 Task: Create a schedule automation trigger every year on the 3rd of March at 01:00 PM.
Action: Mouse moved to (1170, 327)
Screenshot: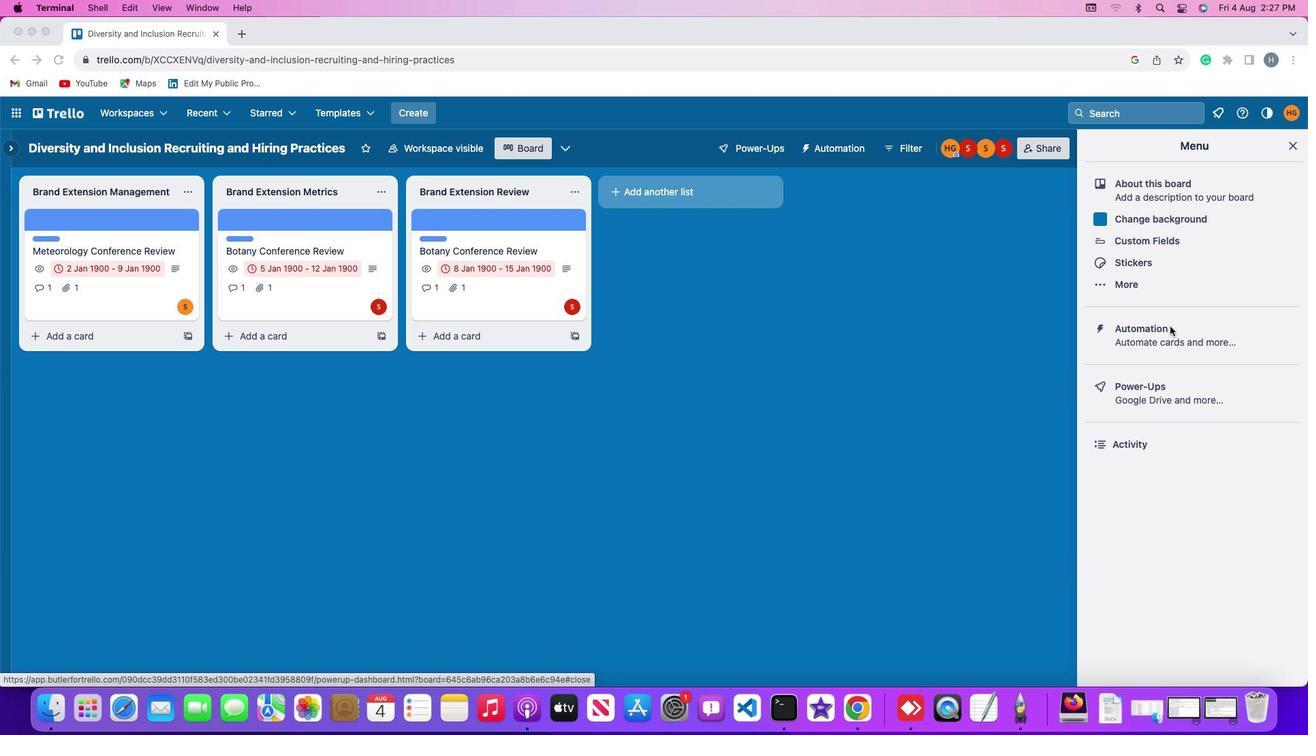 
Action: Mouse pressed left at (1170, 327)
Screenshot: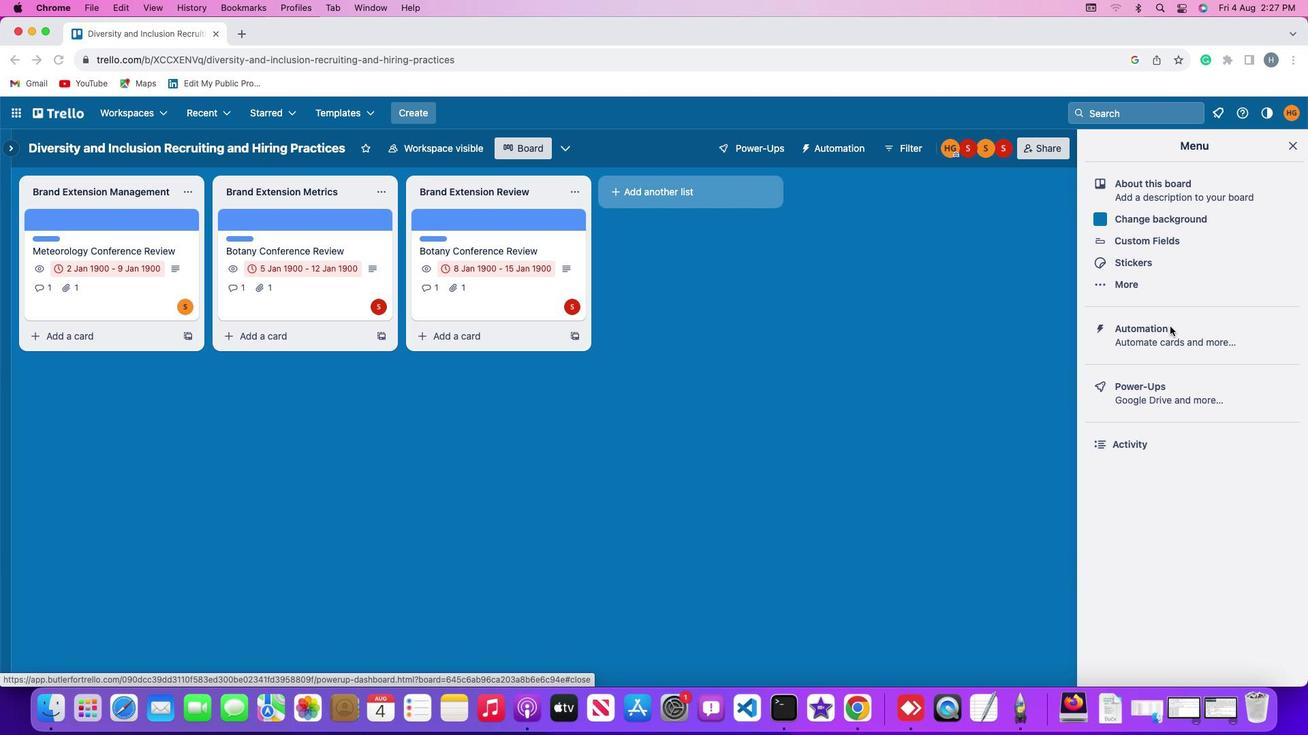 
Action: Mouse pressed left at (1170, 327)
Screenshot: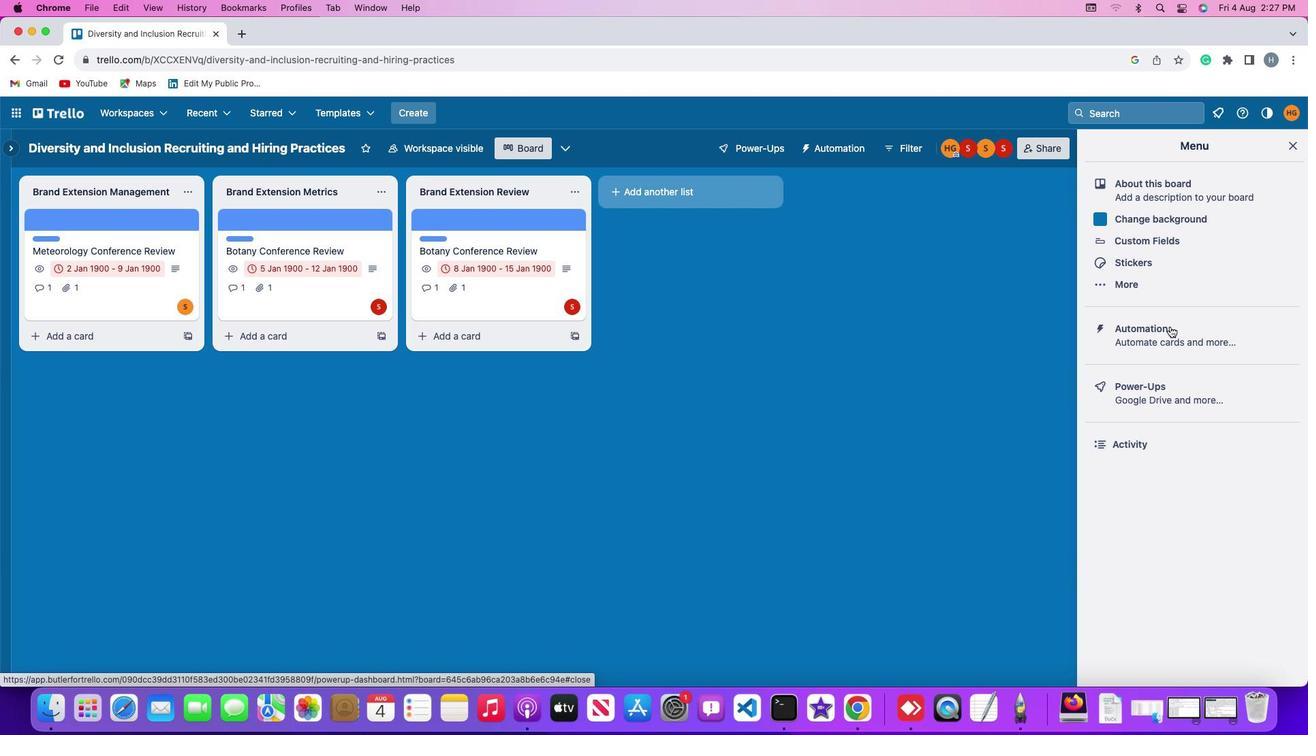 
Action: Mouse moved to (95, 292)
Screenshot: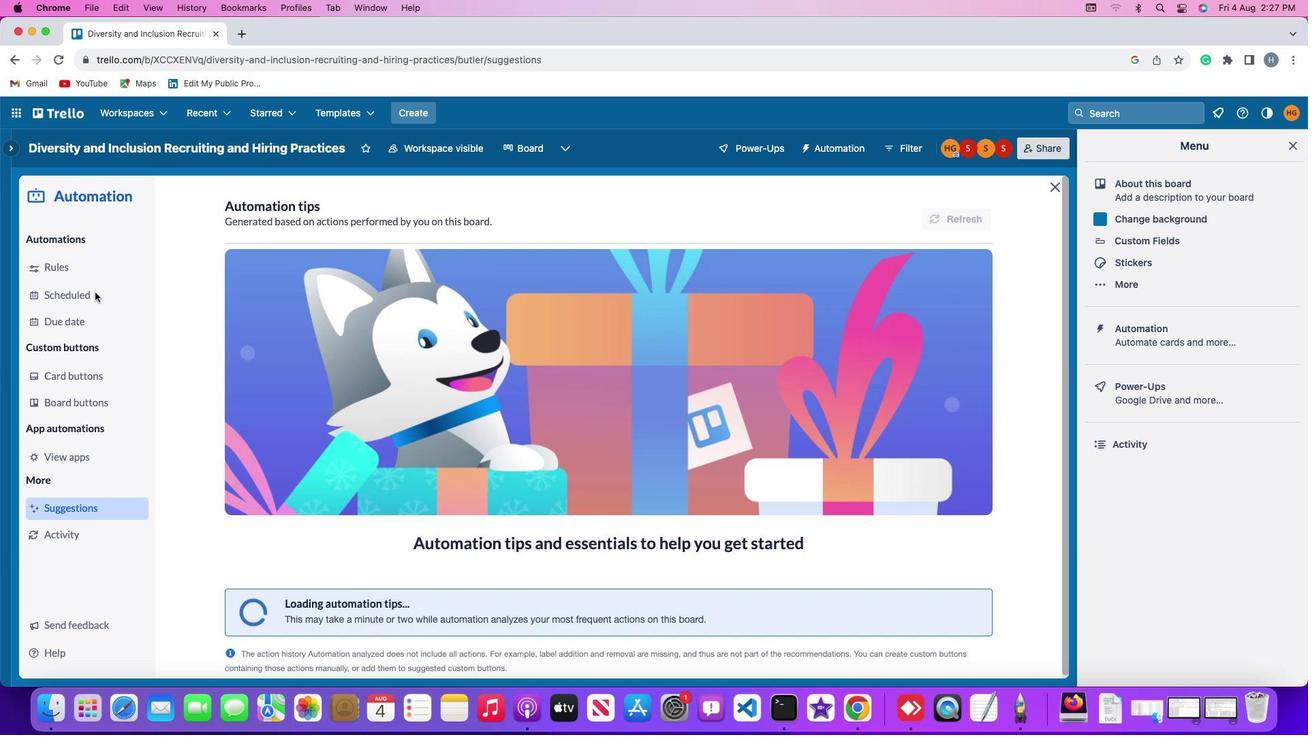 
Action: Mouse pressed left at (95, 292)
Screenshot: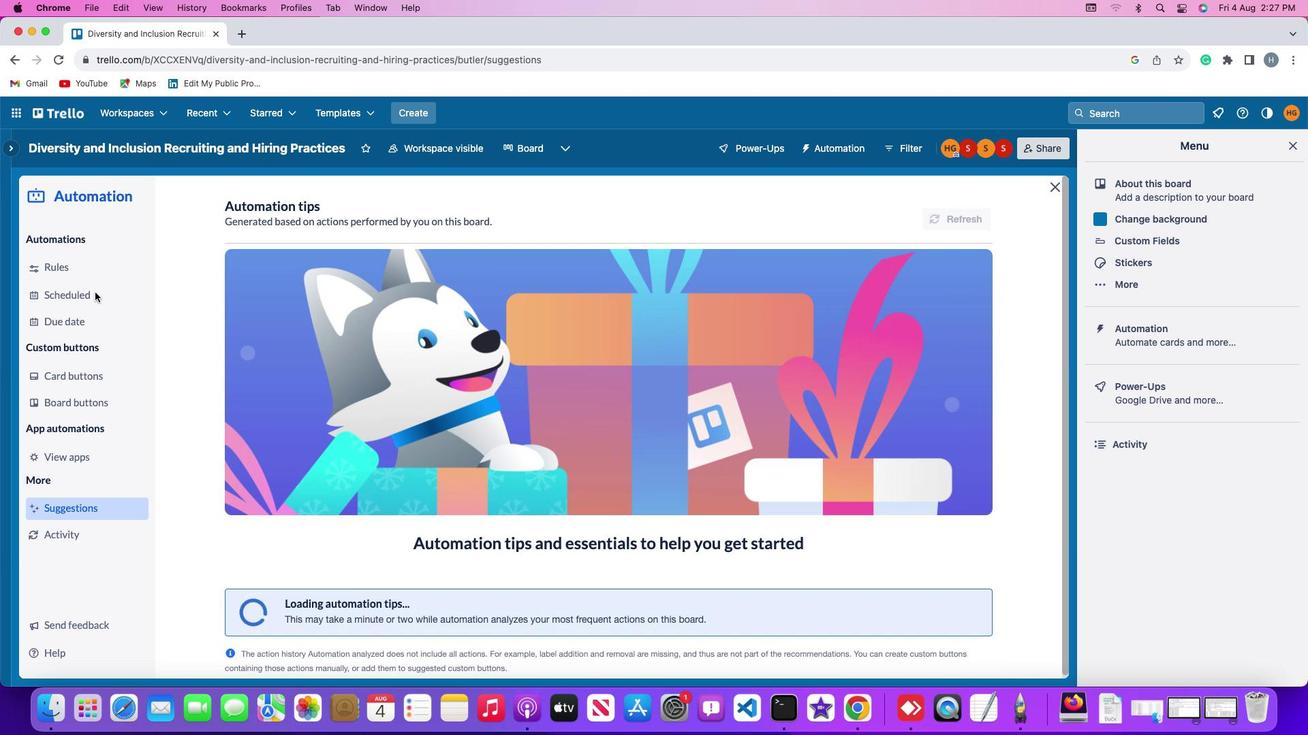 
Action: Mouse moved to (898, 207)
Screenshot: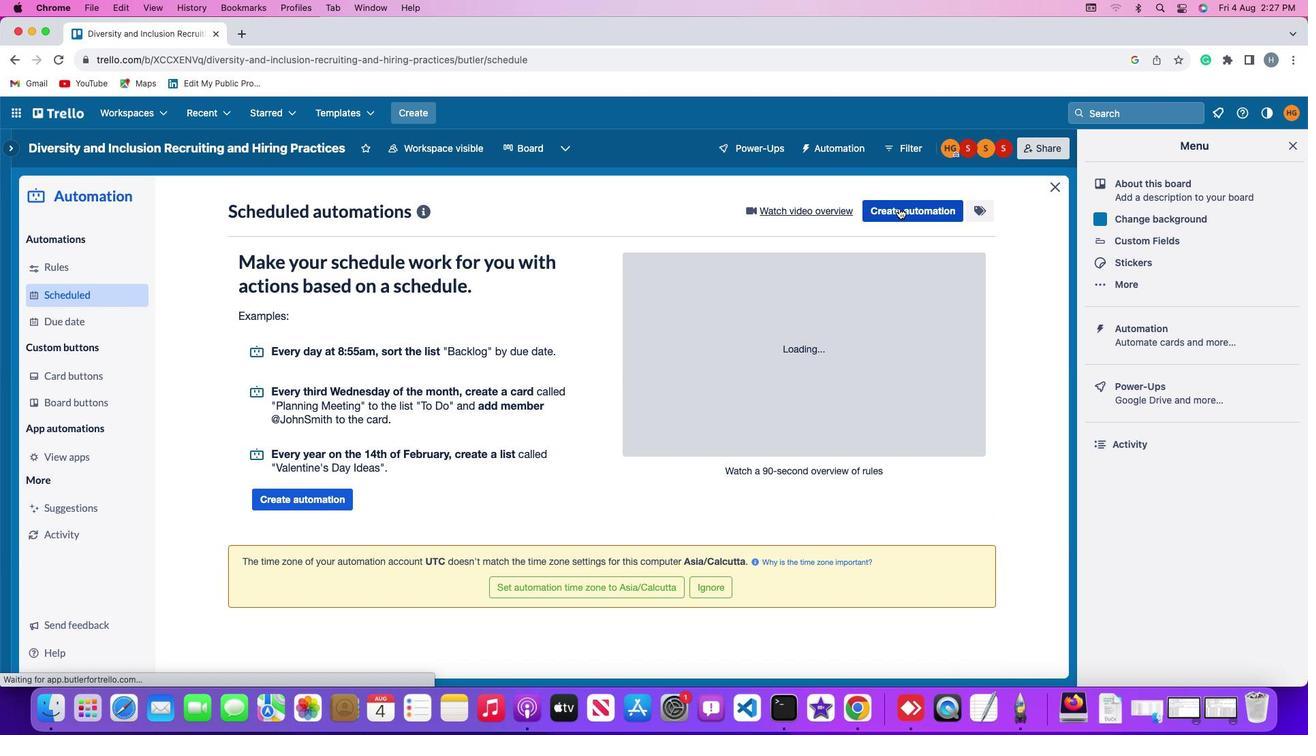 
Action: Mouse pressed left at (898, 207)
Screenshot: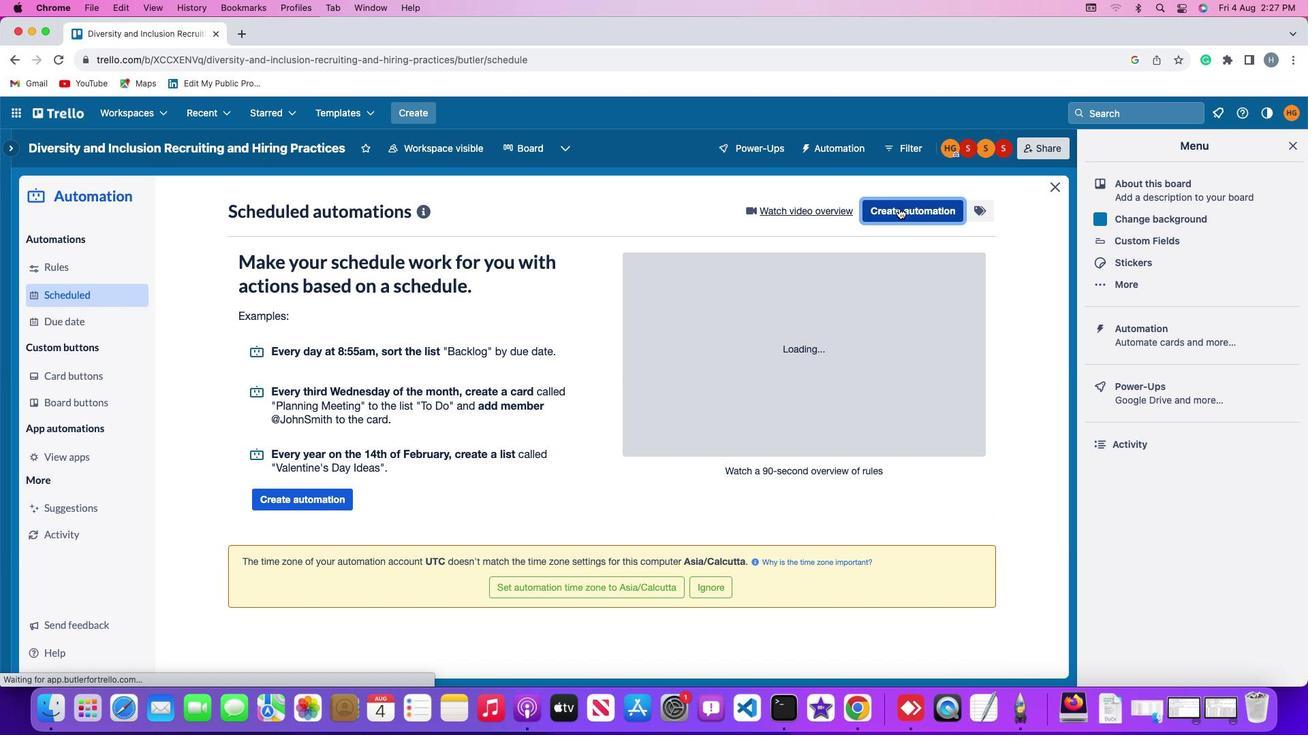 
Action: Mouse moved to (666, 339)
Screenshot: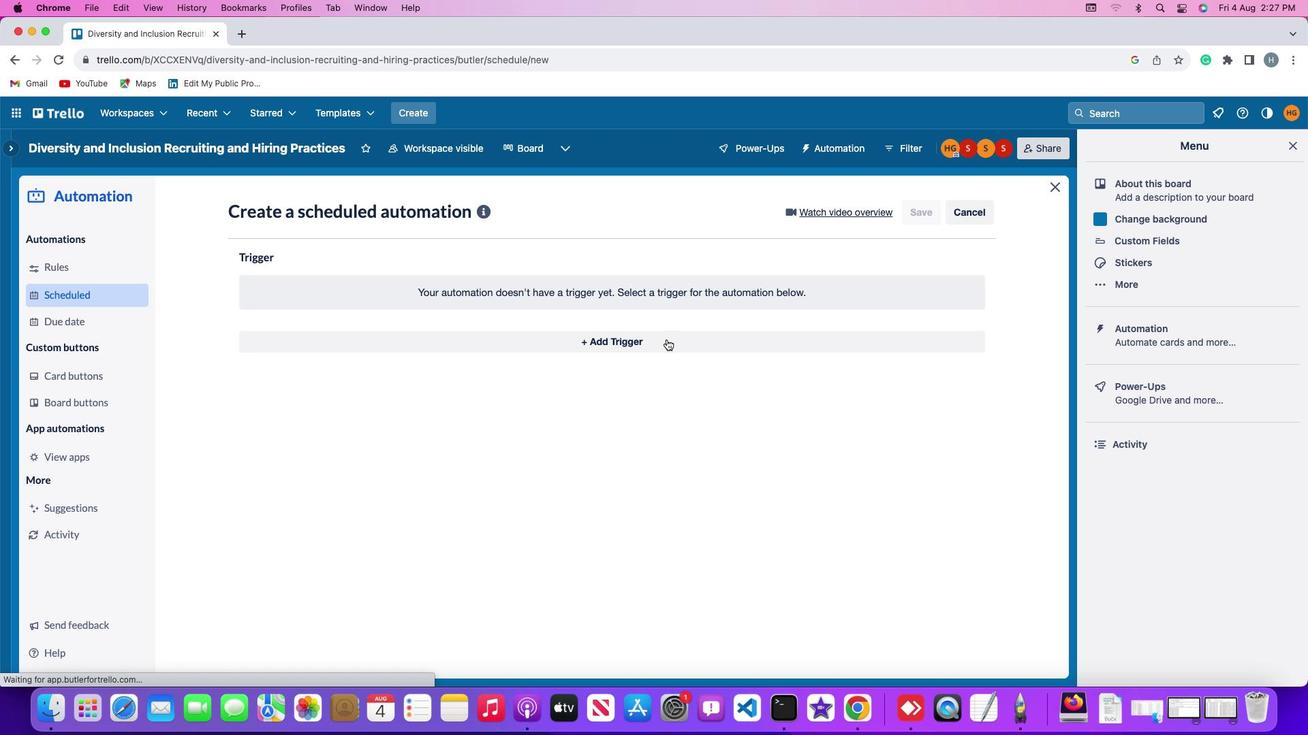 
Action: Mouse pressed left at (666, 339)
Screenshot: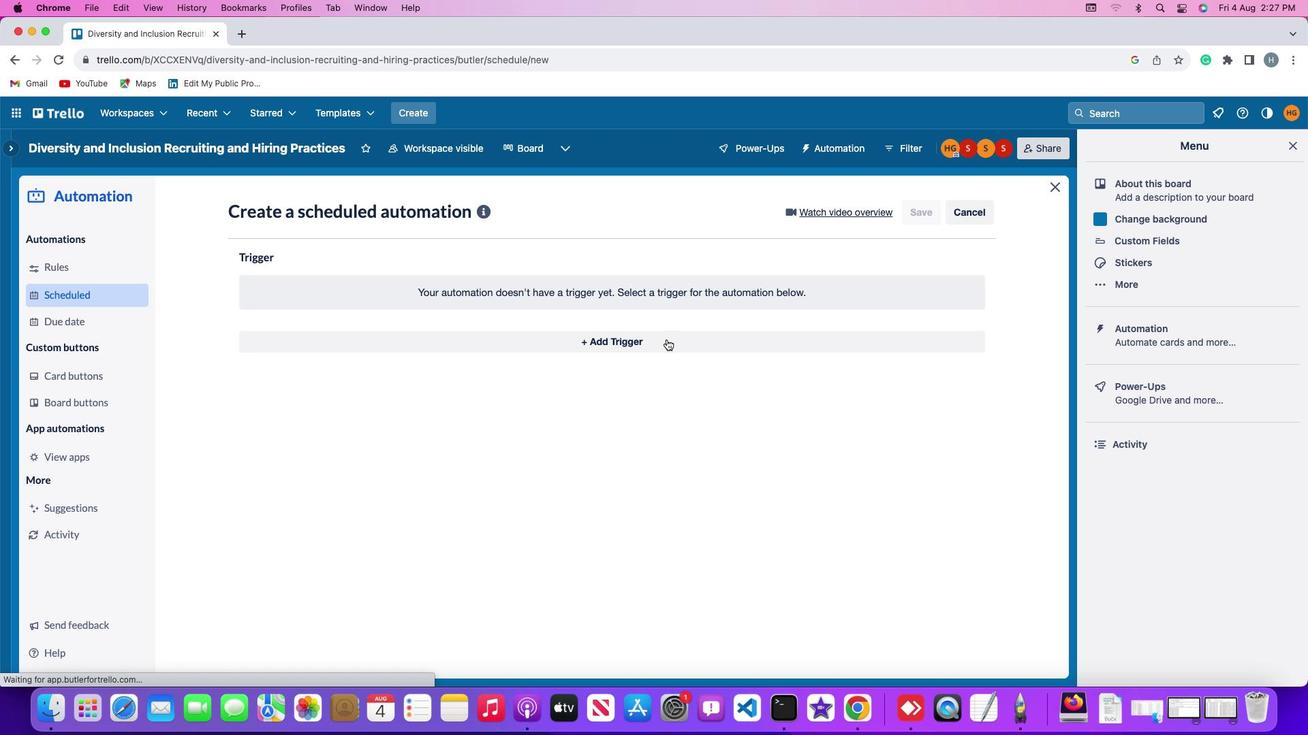 
Action: Mouse moved to (324, 620)
Screenshot: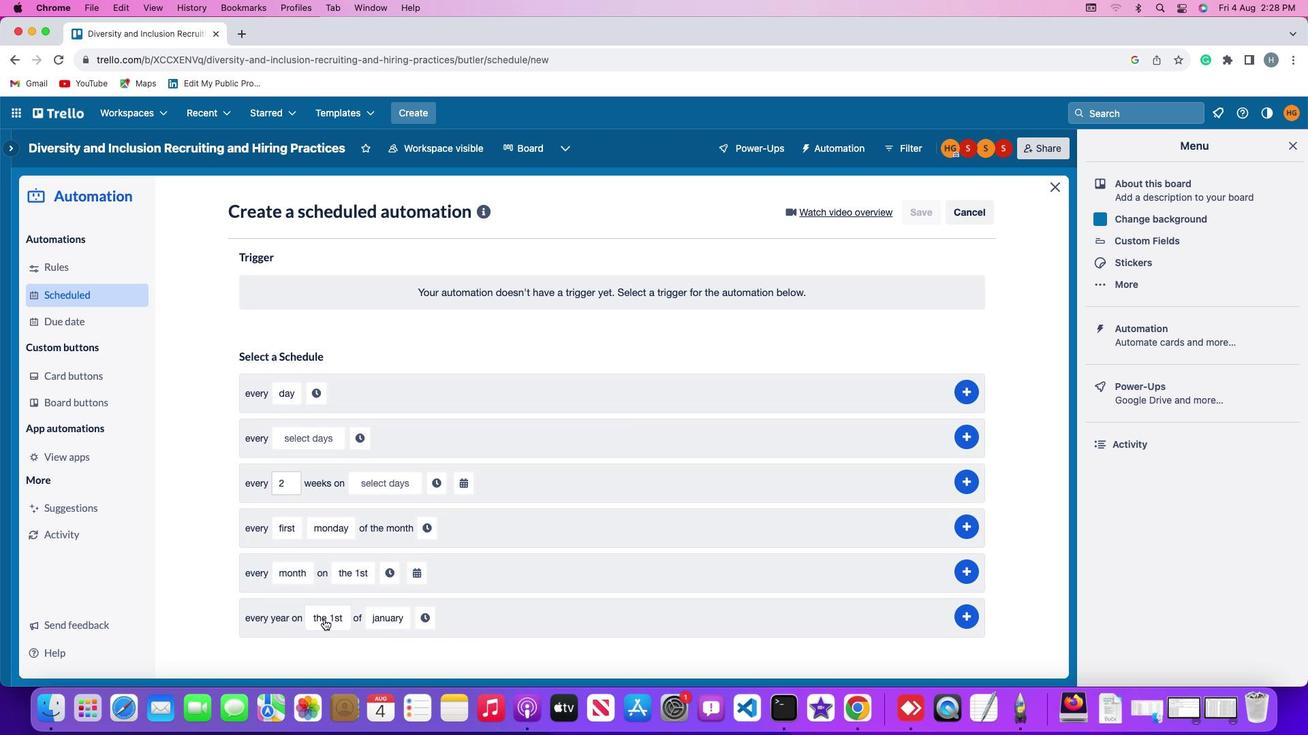 
Action: Mouse pressed left at (324, 620)
Screenshot: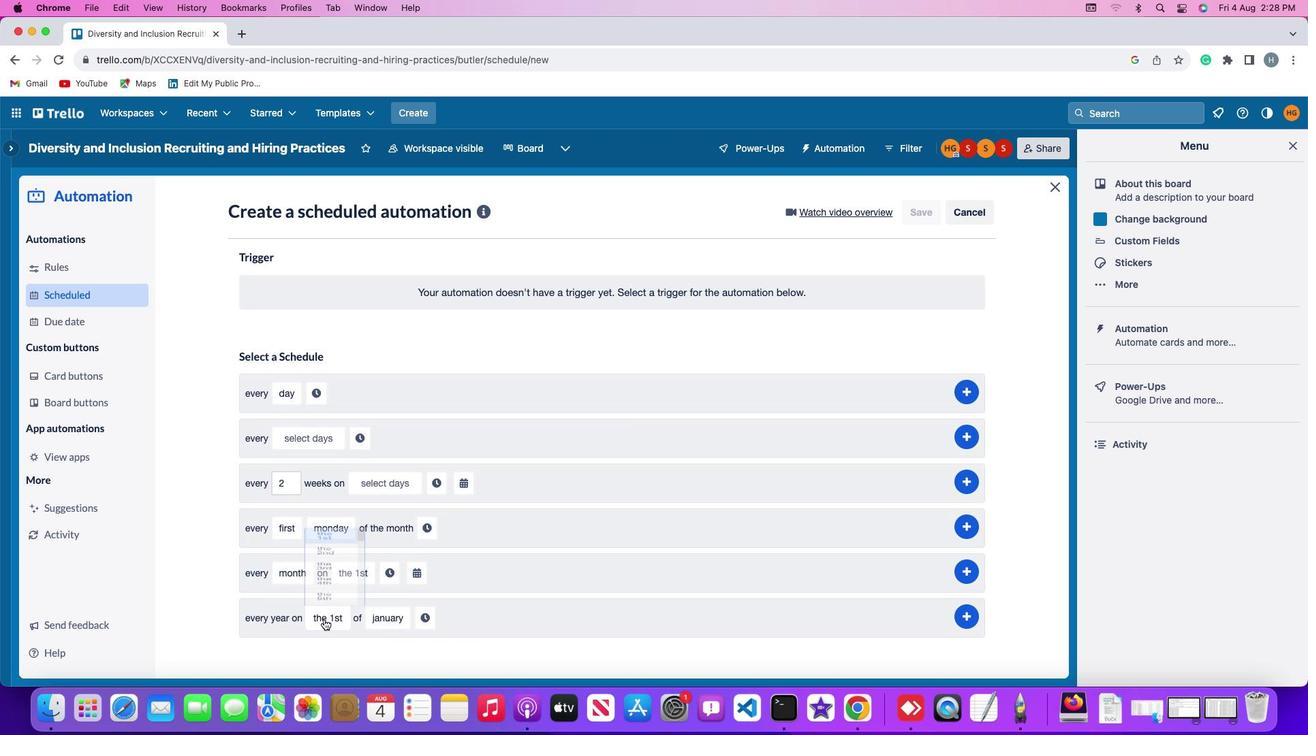 
Action: Mouse moved to (333, 510)
Screenshot: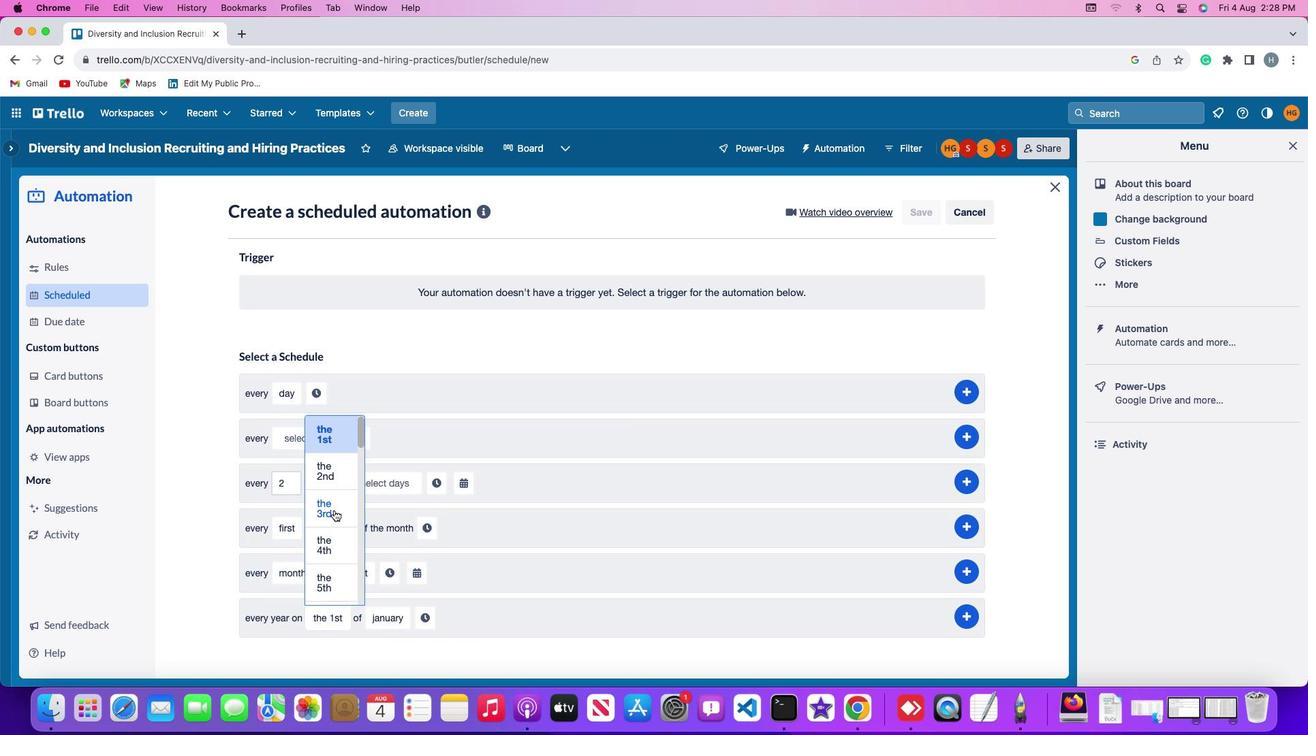 
Action: Mouse pressed left at (333, 510)
Screenshot: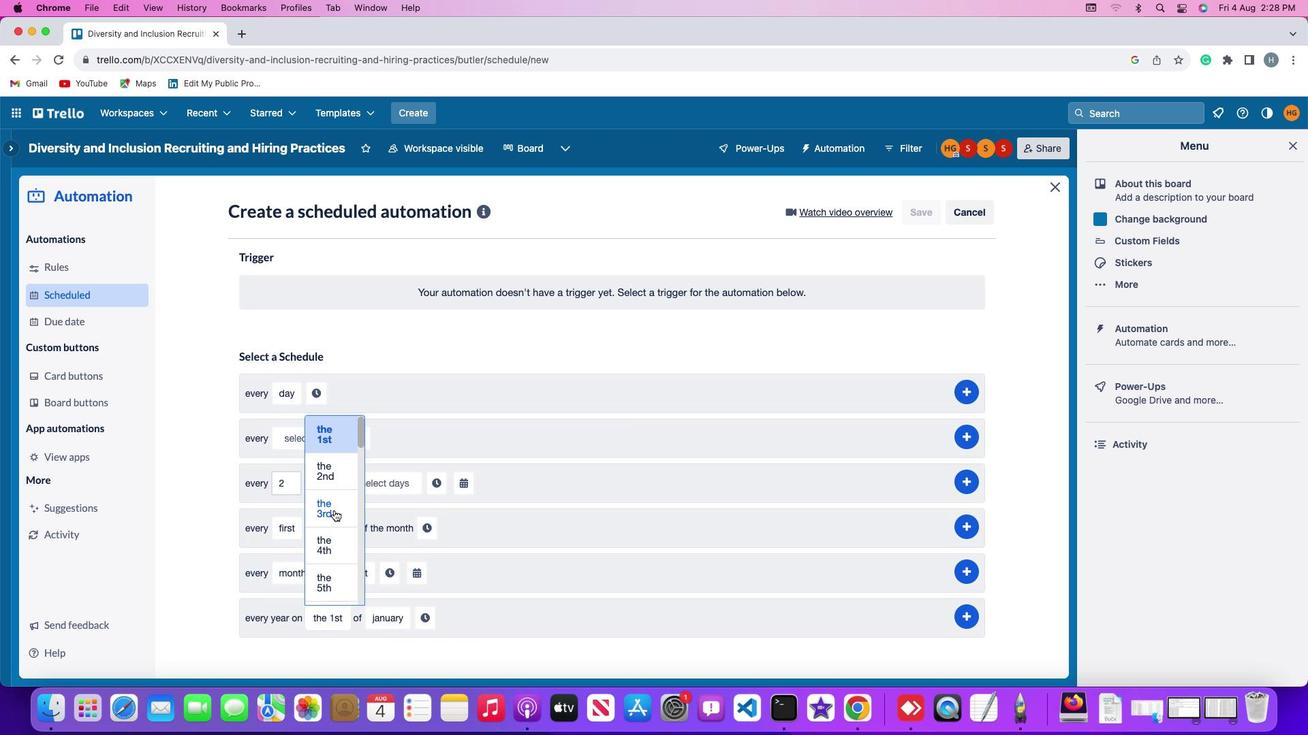 
Action: Mouse moved to (404, 477)
Screenshot: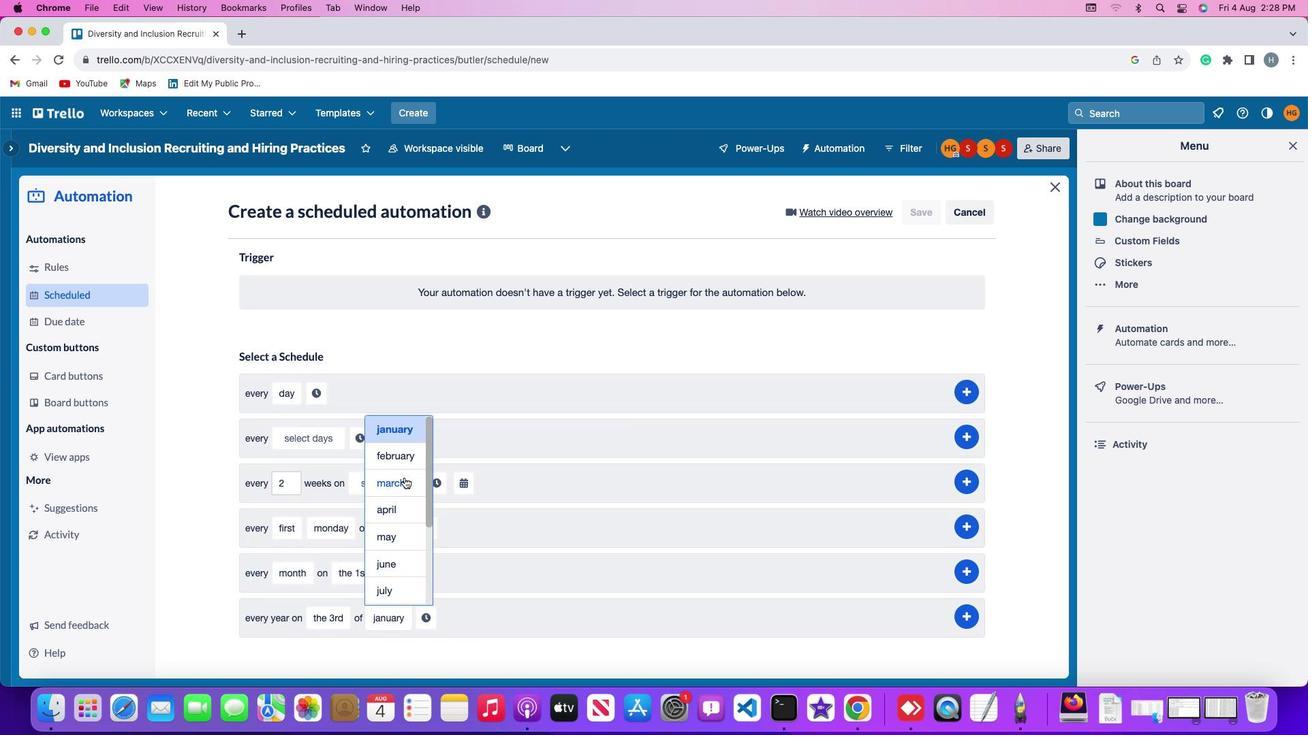 
Action: Mouse pressed left at (404, 477)
Screenshot: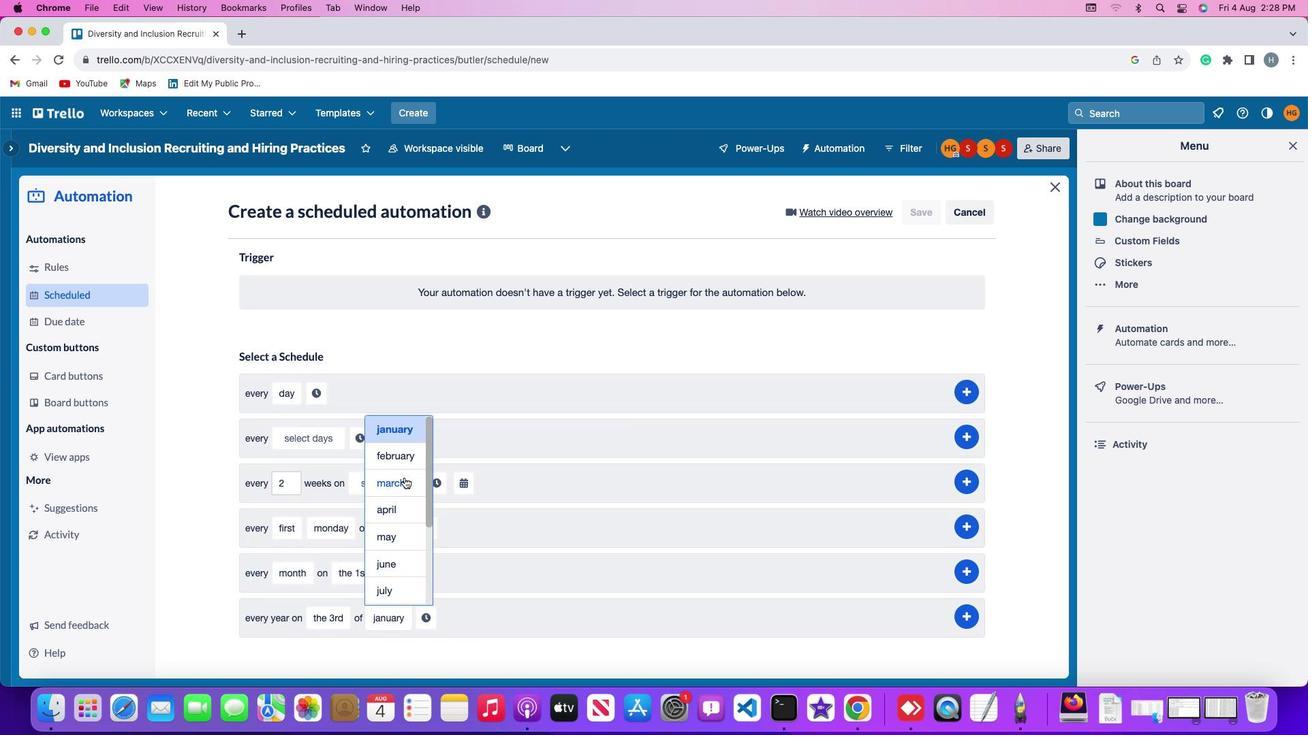 
Action: Mouse moved to (421, 615)
Screenshot: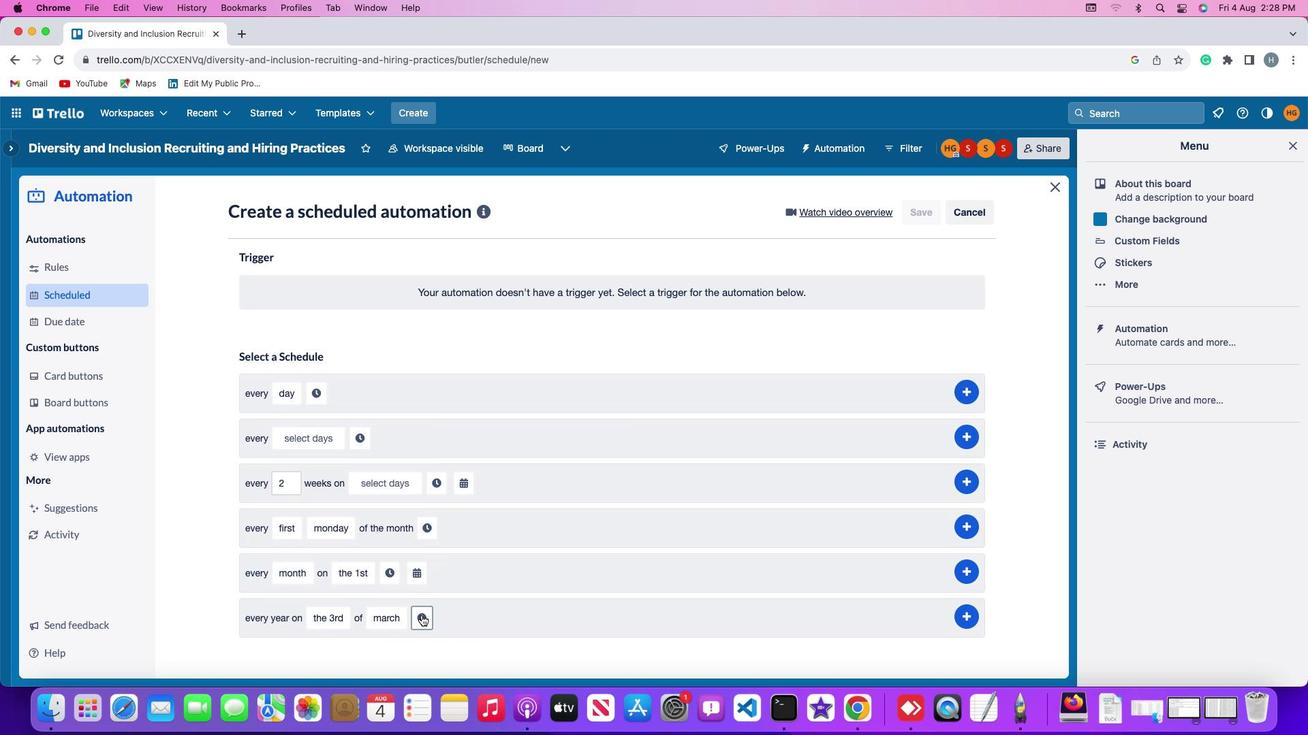 
Action: Mouse pressed left at (421, 615)
Screenshot: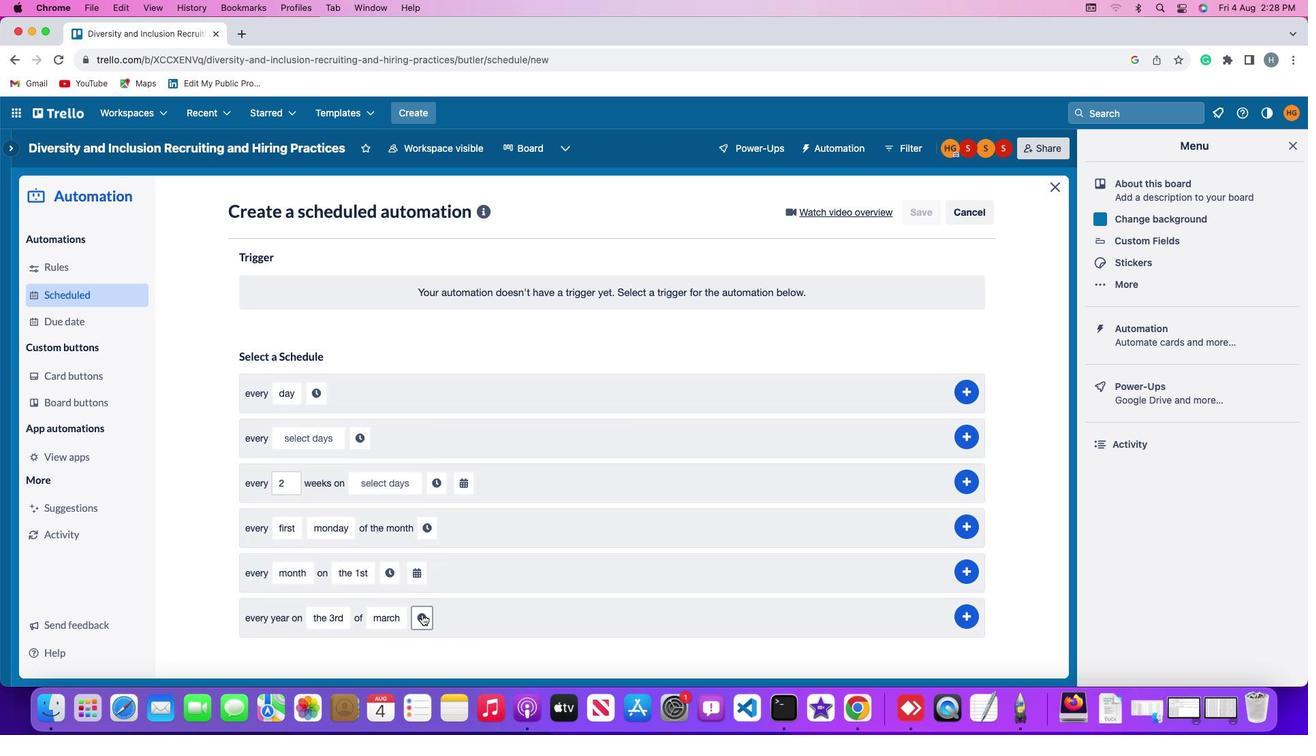 
Action: Mouse moved to (457, 620)
Screenshot: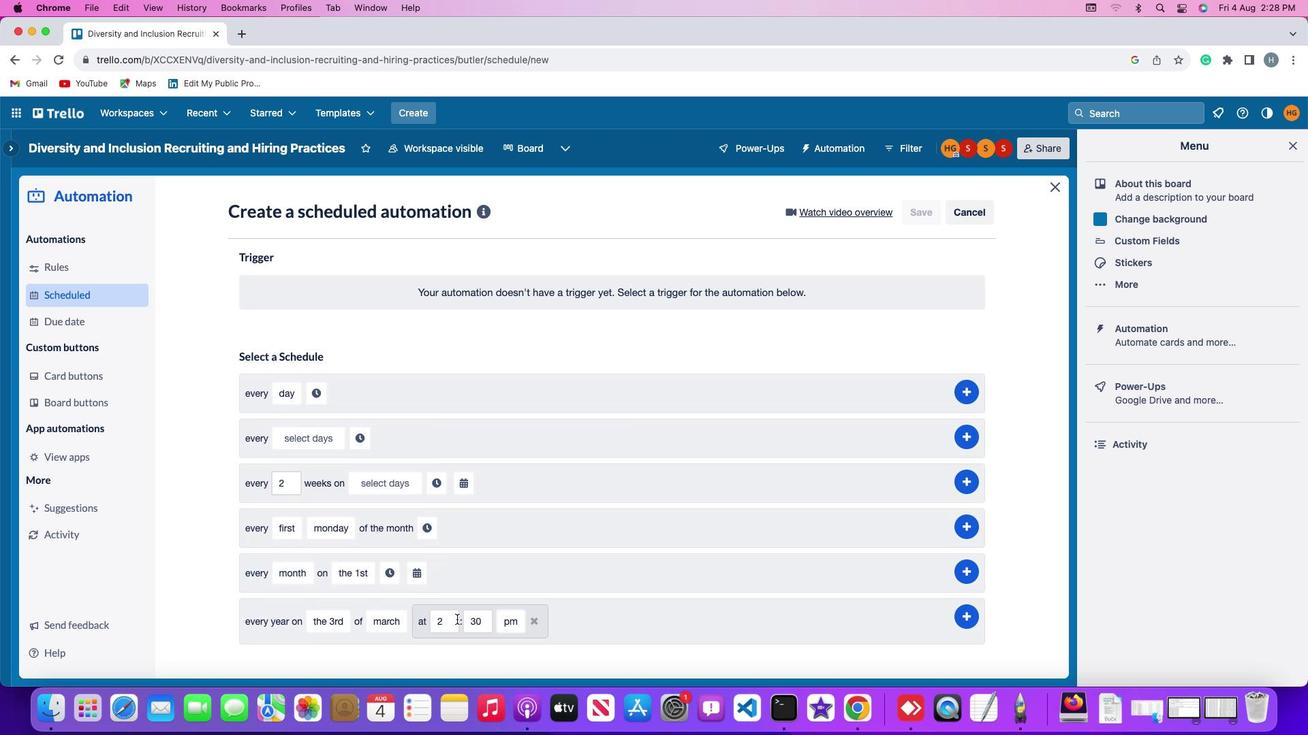 
Action: Mouse pressed left at (457, 620)
Screenshot: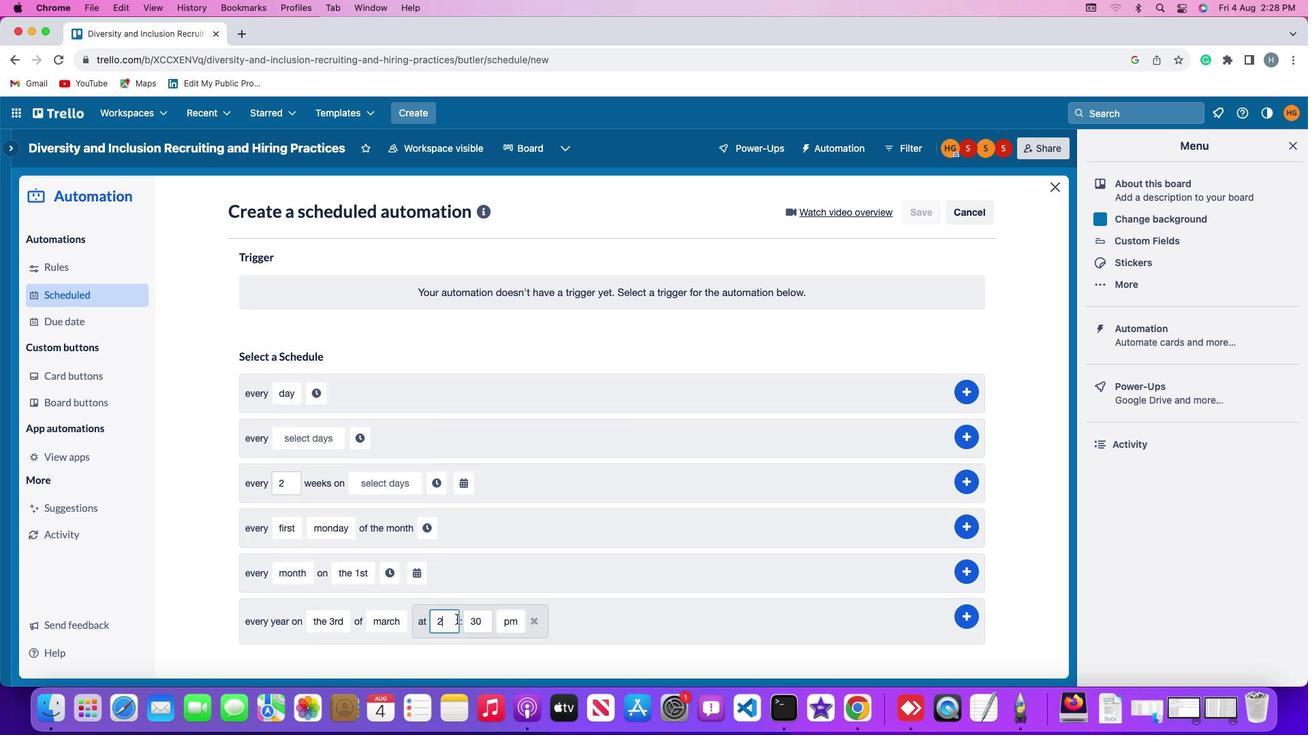 
Action: Key pressed Key.backspace'1'
Screenshot: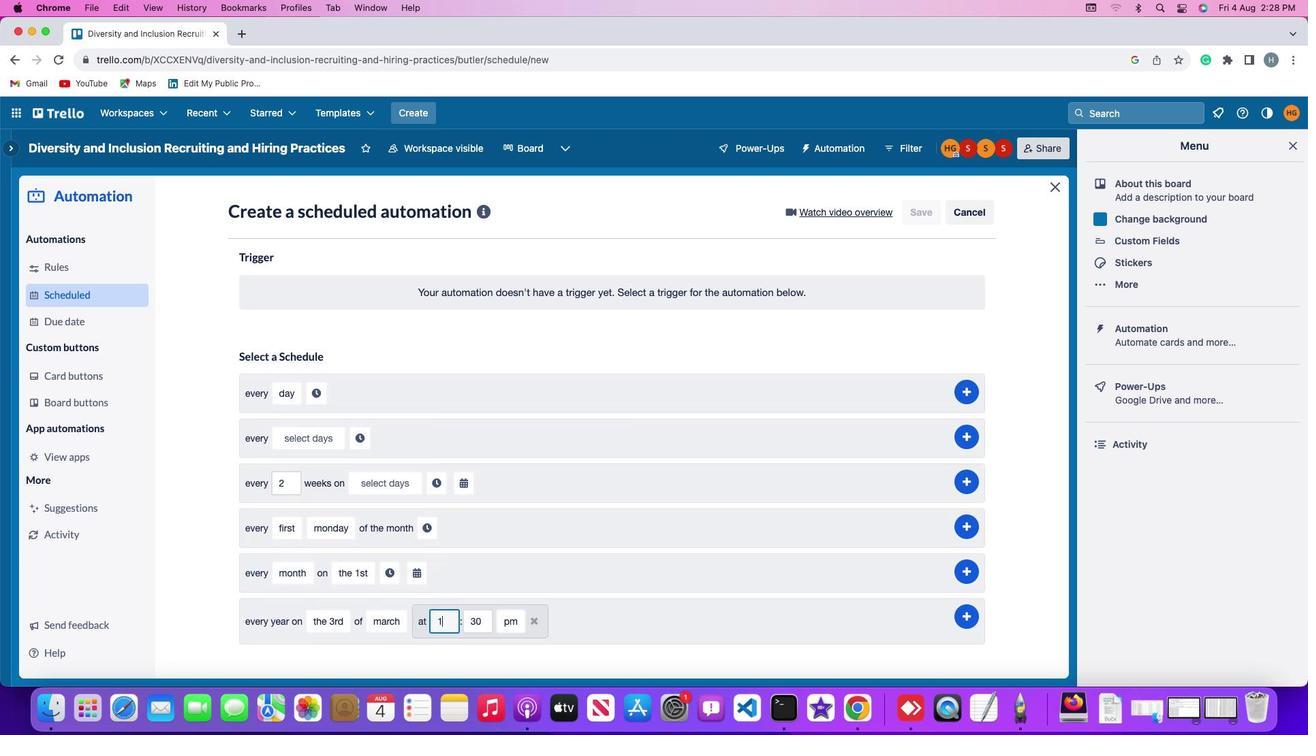 
Action: Mouse moved to (485, 620)
Screenshot: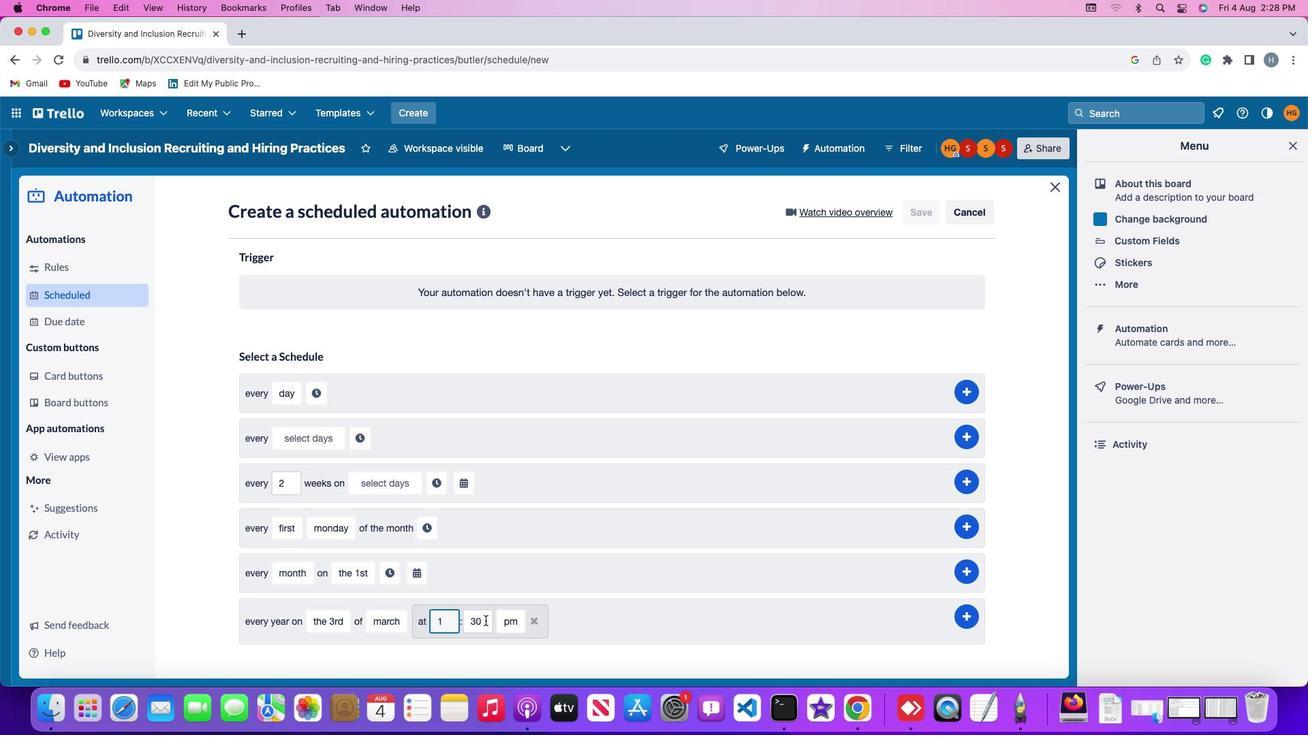 
Action: Mouse pressed left at (485, 620)
Screenshot: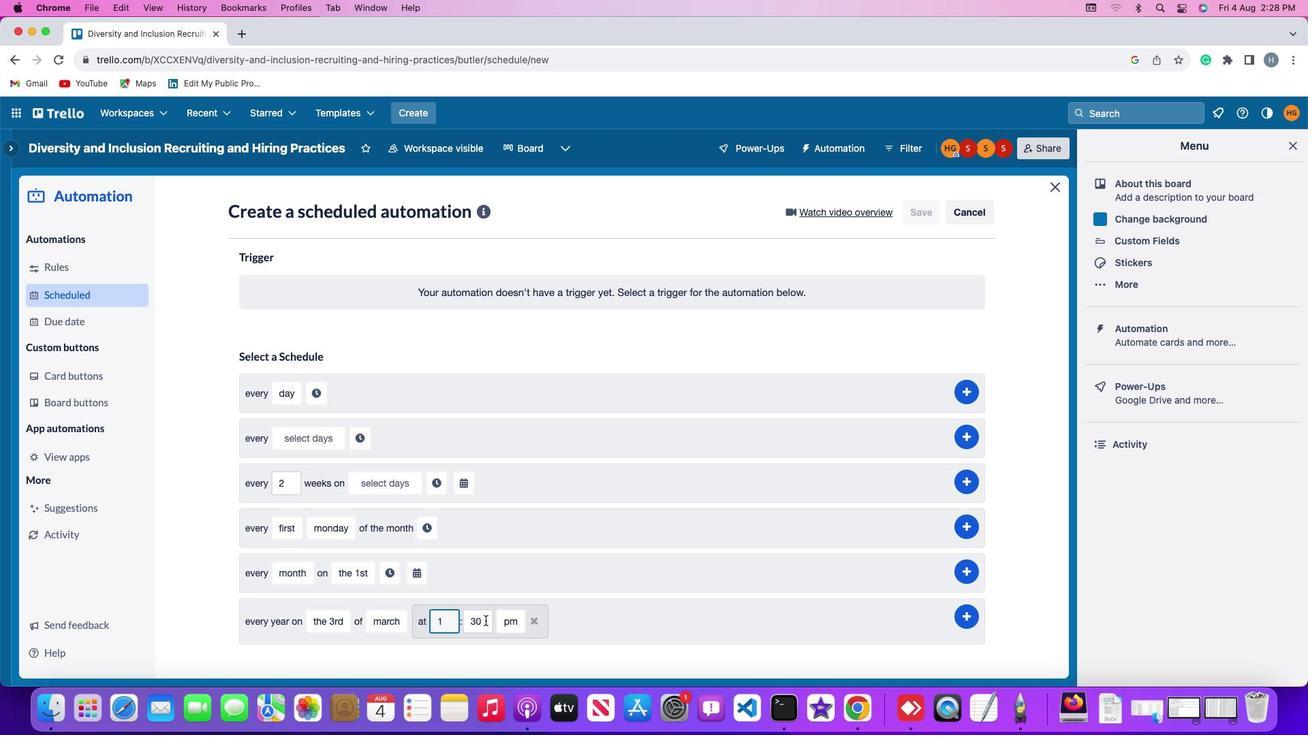 
Action: Key pressed Key.backspaceKey.backspace'0''0'
Screenshot: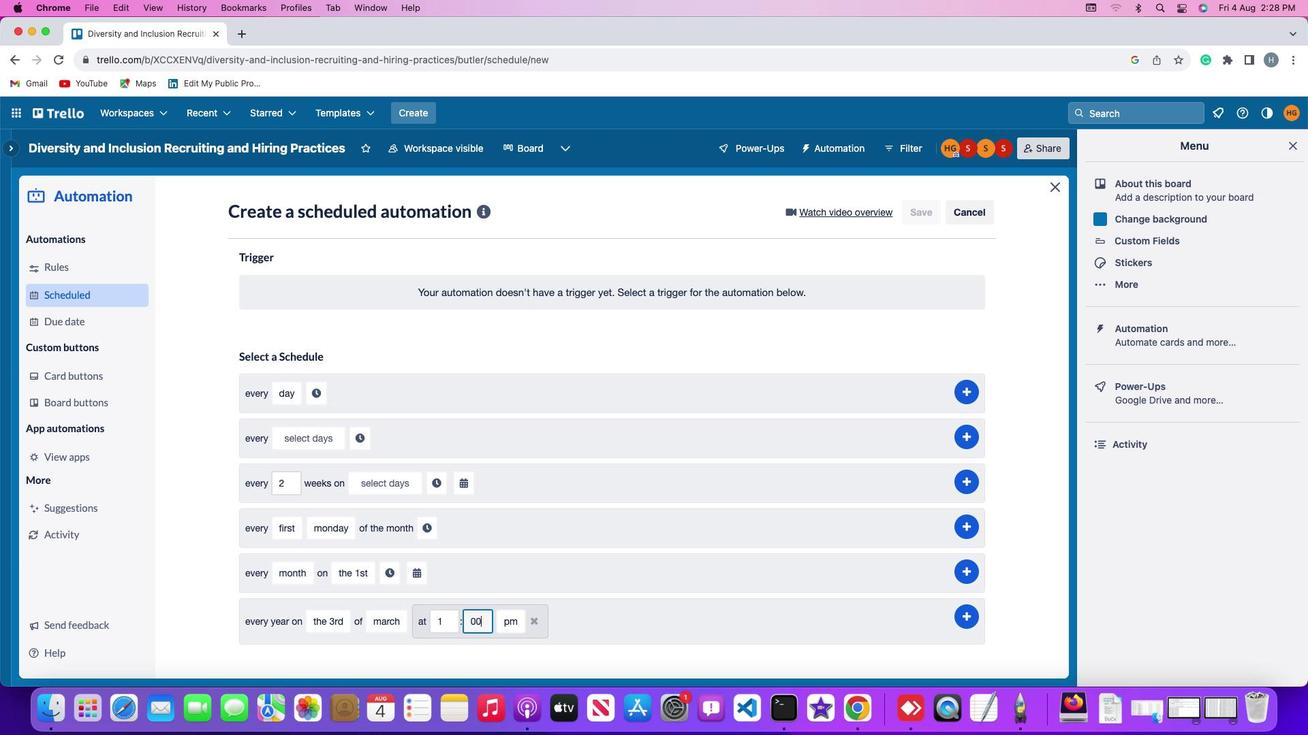 
Action: Mouse moved to (514, 622)
Screenshot: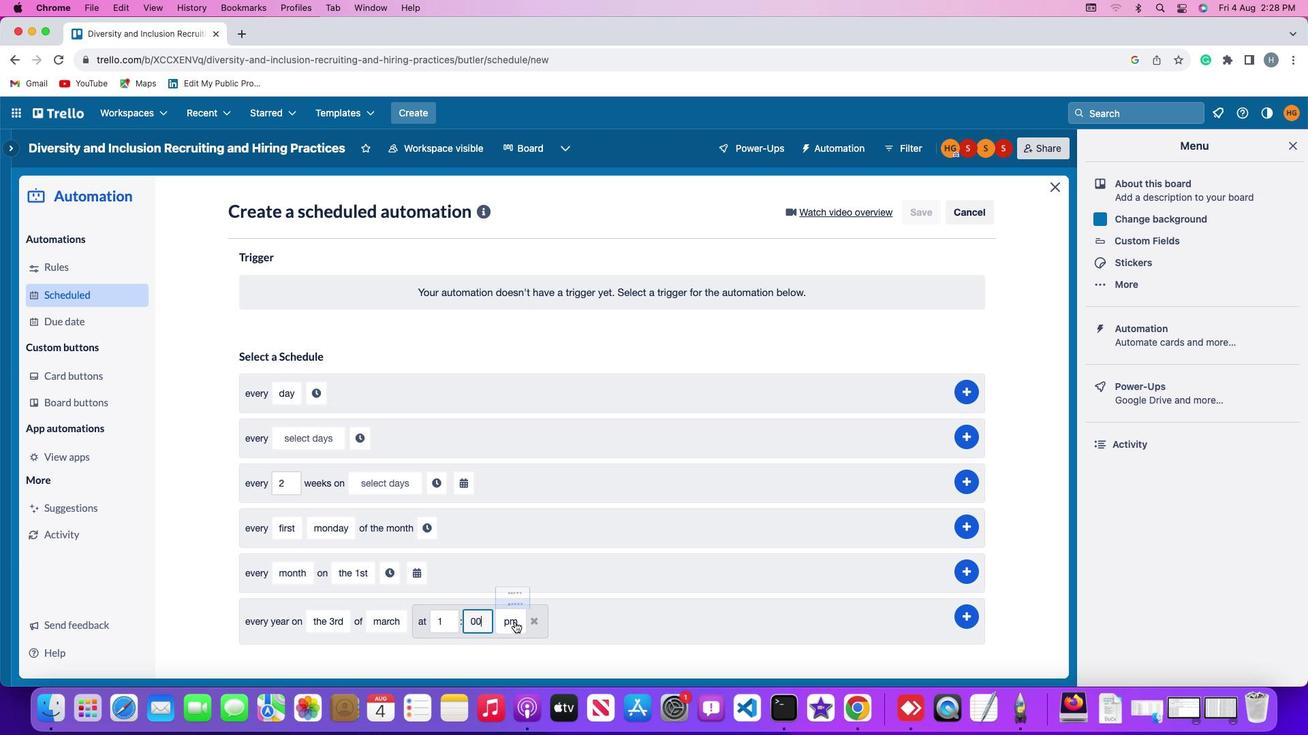 
Action: Mouse pressed left at (514, 622)
Screenshot: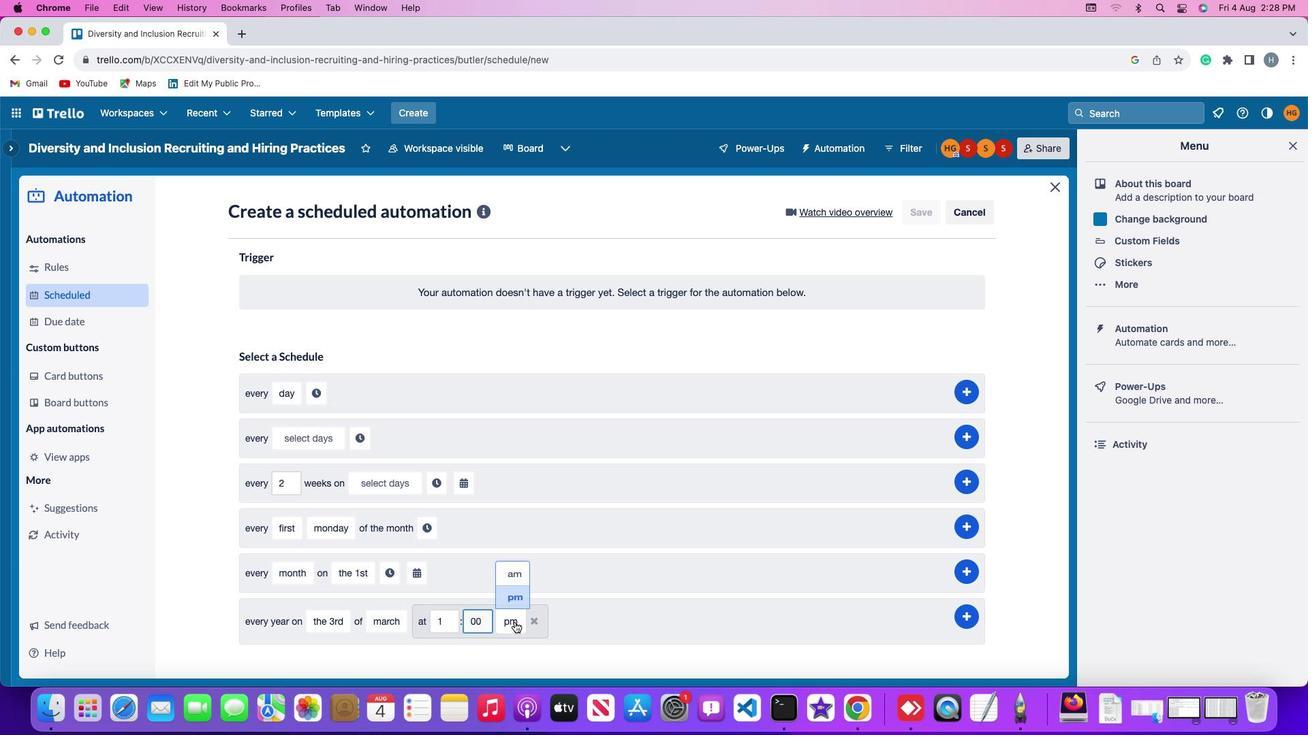 
Action: Mouse moved to (516, 602)
Screenshot: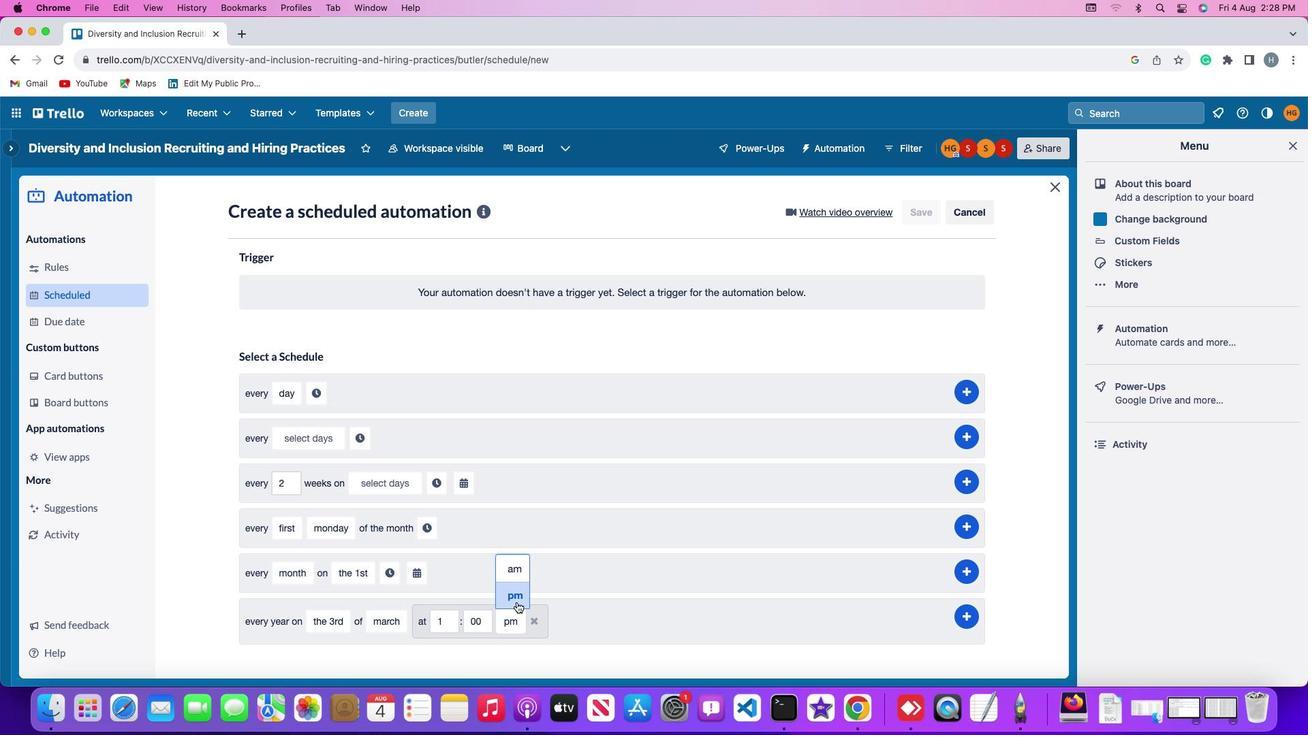 
Action: Mouse pressed left at (516, 602)
Screenshot: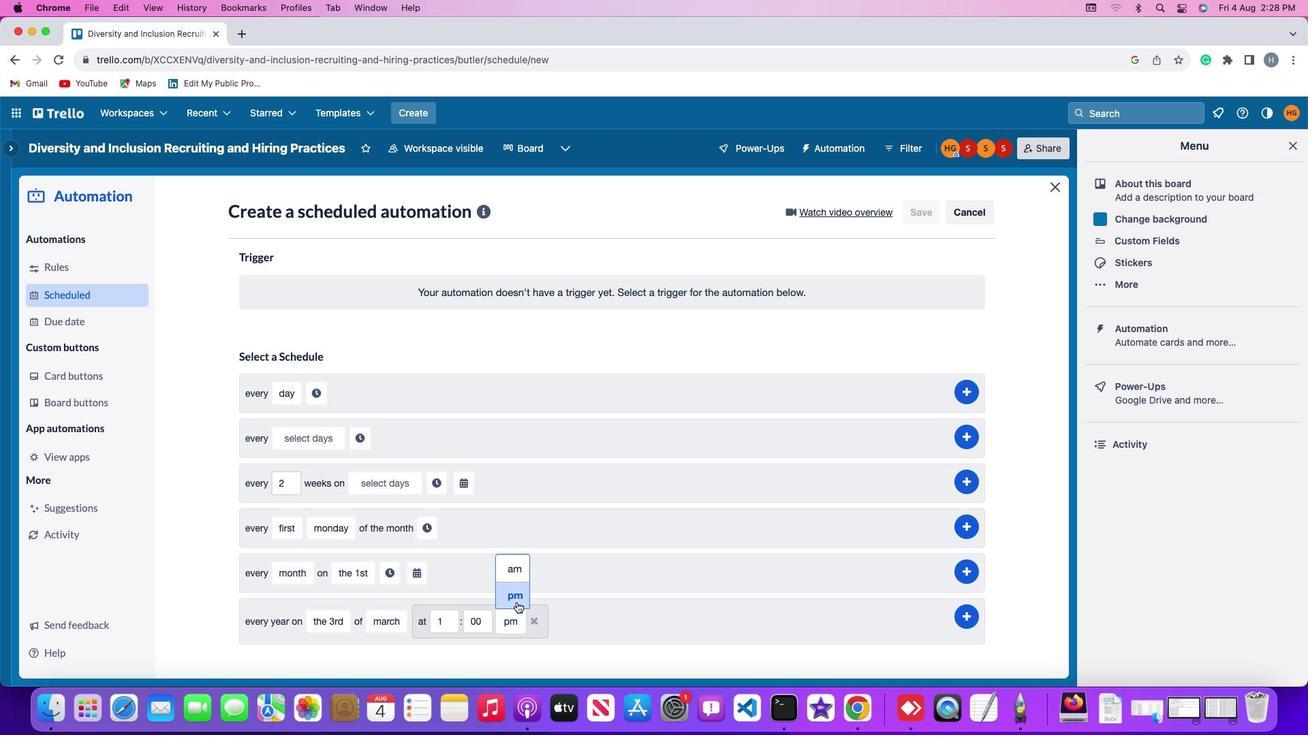 
Action: Mouse moved to (966, 612)
Screenshot: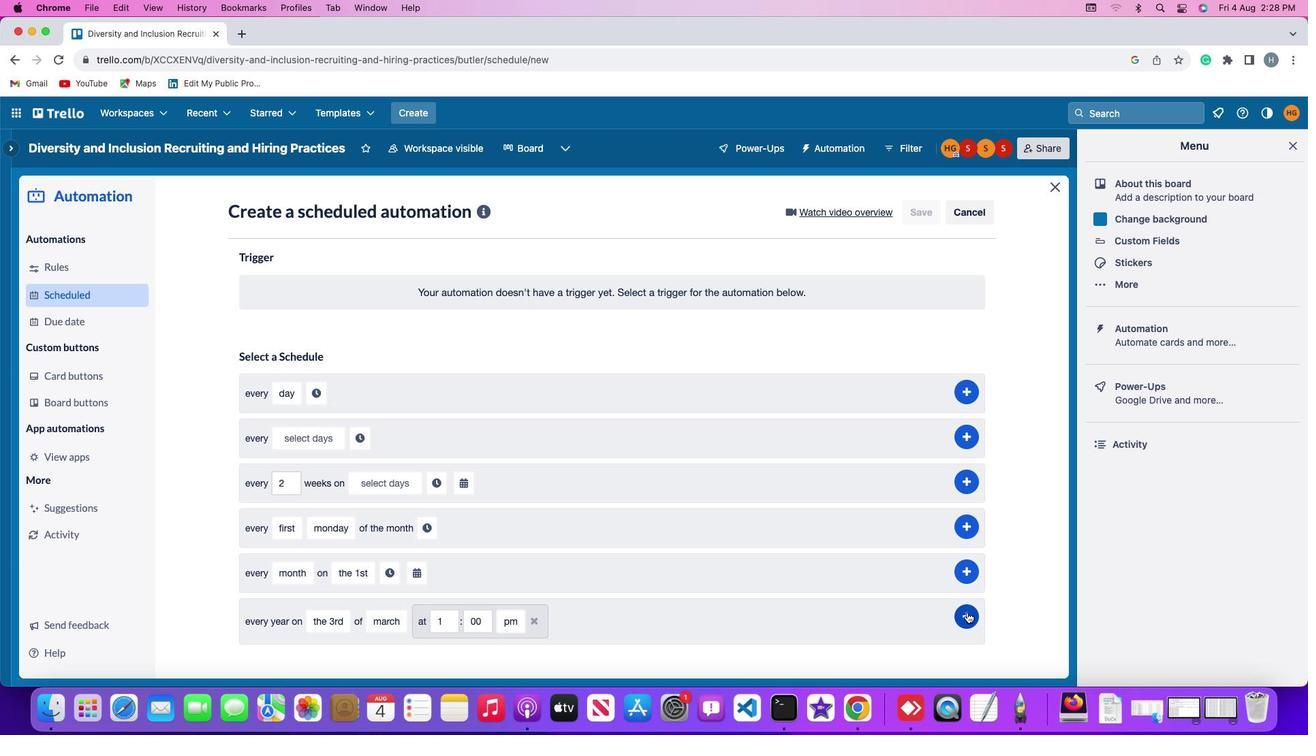 
Action: Mouse pressed left at (966, 612)
Screenshot: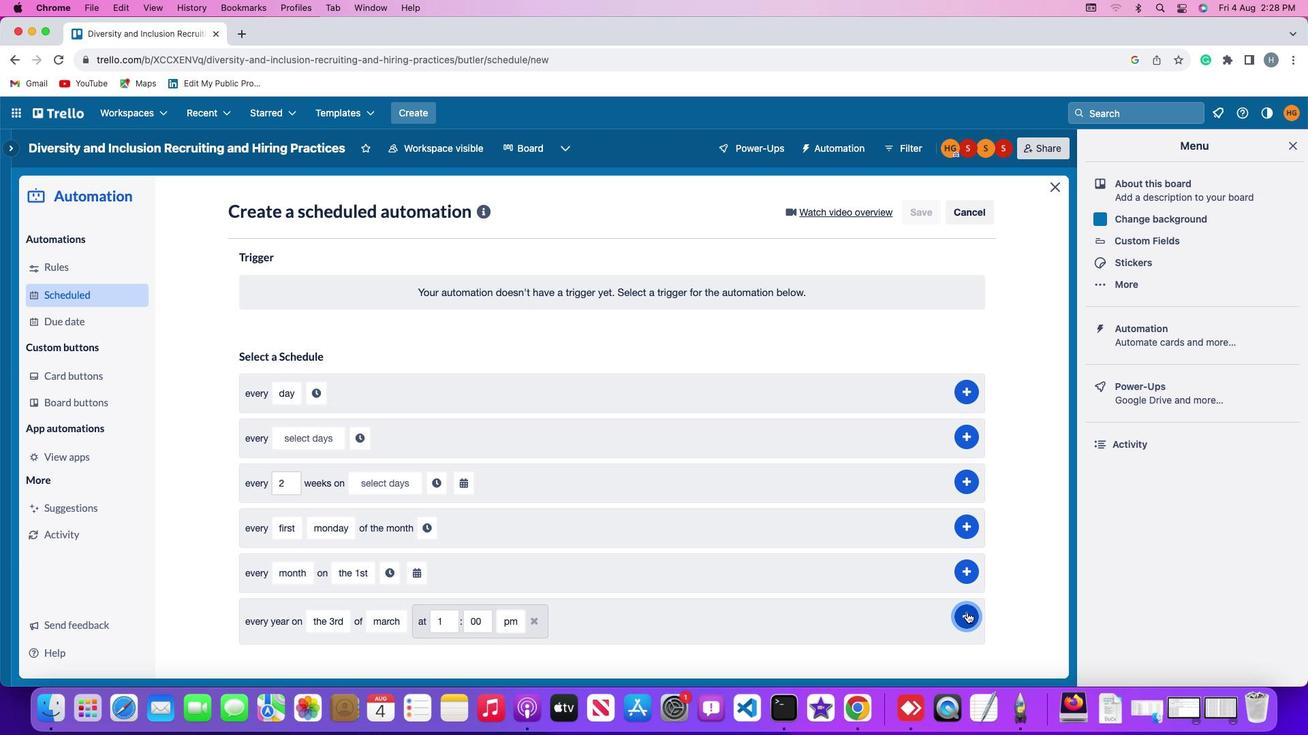 
Action: Mouse moved to (845, 348)
Screenshot: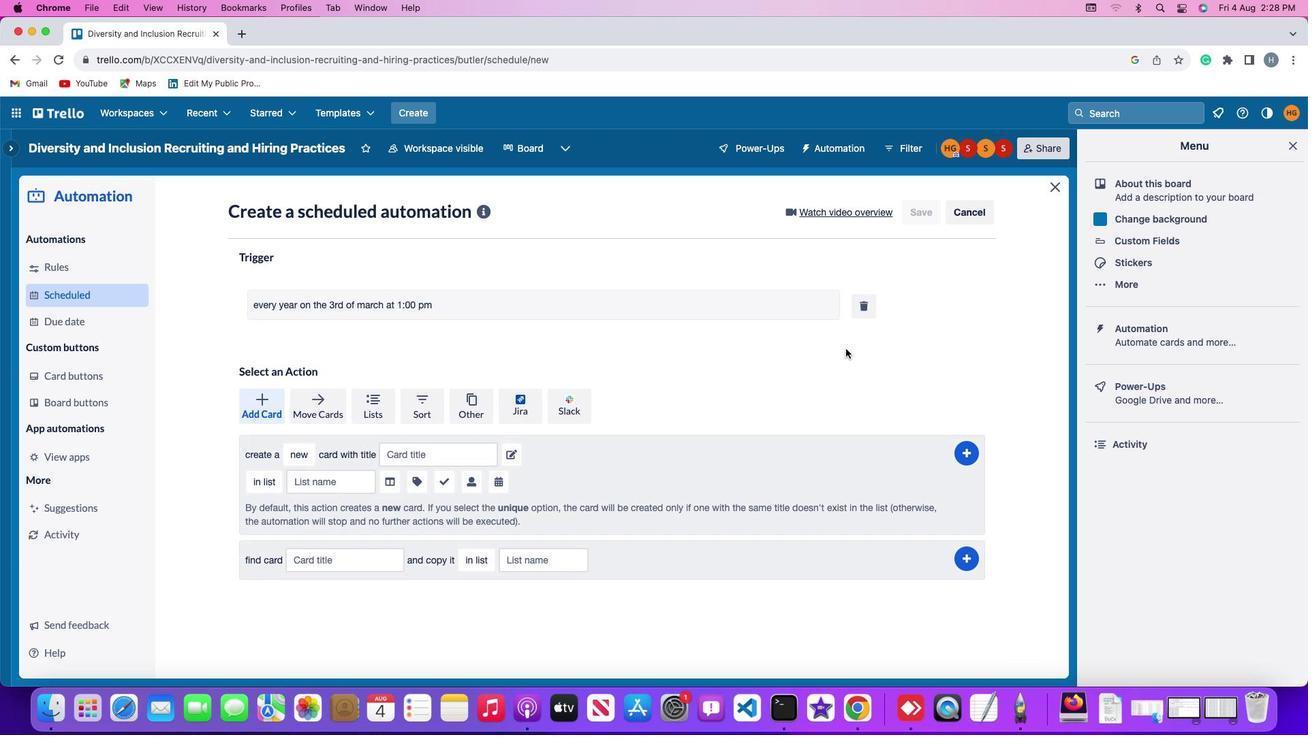 
